 Task: Create a due date automation trigger when advanced on, 2 days after a card is due add content with a name or a description not containing resume at 11:00 AM.
Action: Mouse moved to (910, 258)
Screenshot: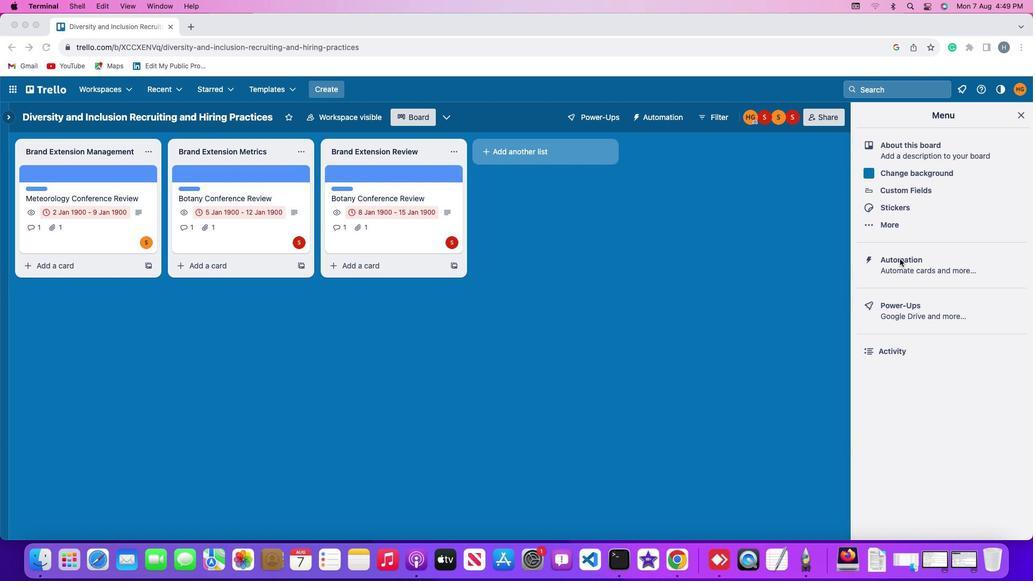 
Action: Mouse pressed left at (910, 258)
Screenshot: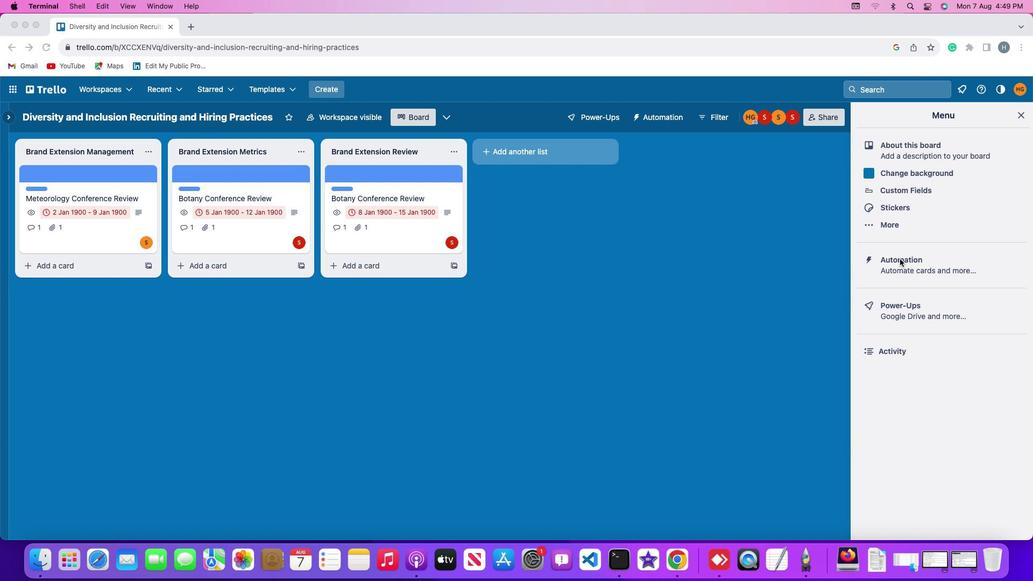 
Action: Mouse pressed left at (910, 258)
Screenshot: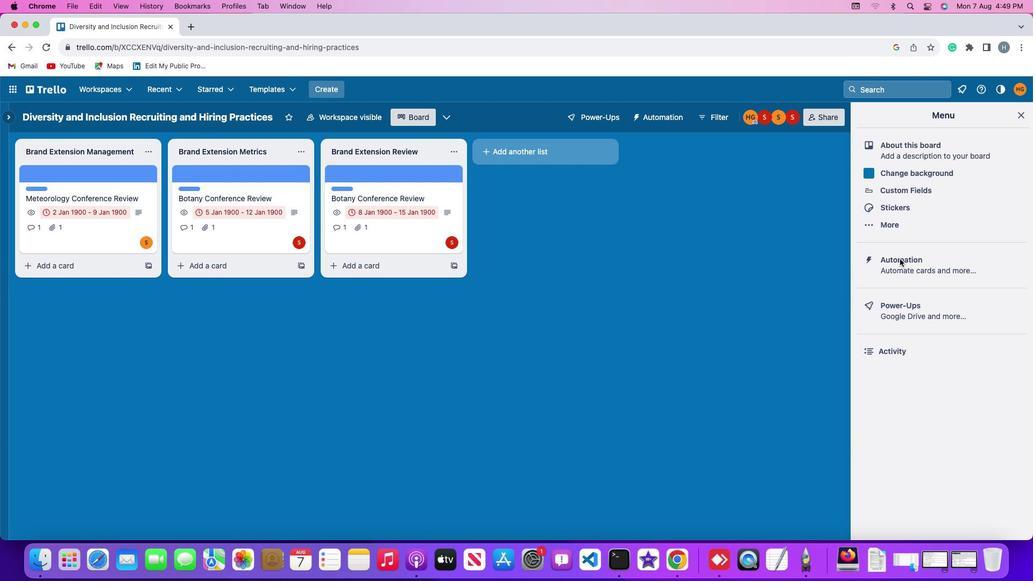 
Action: Mouse moved to (87, 256)
Screenshot: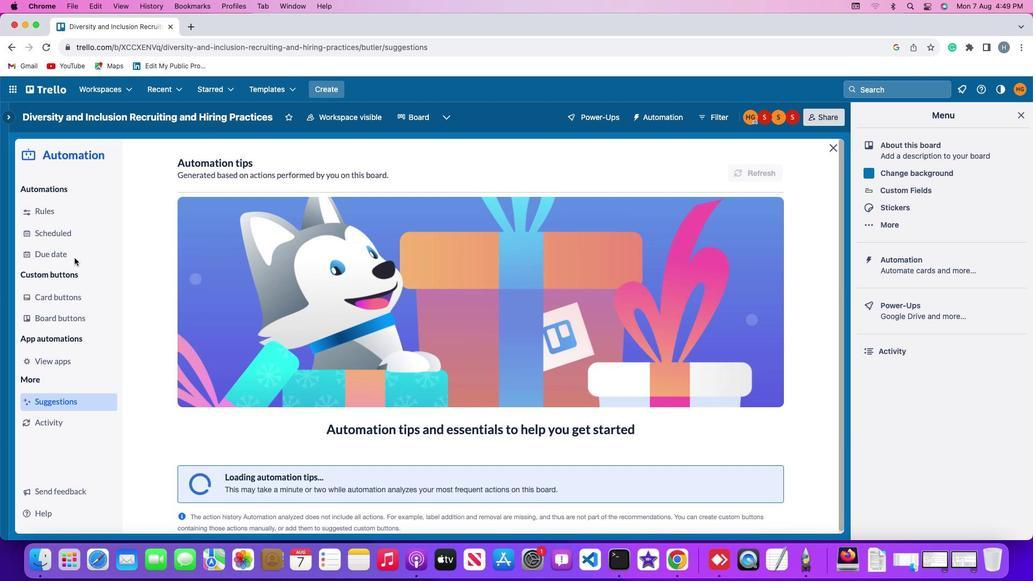 
Action: Mouse pressed left at (87, 256)
Screenshot: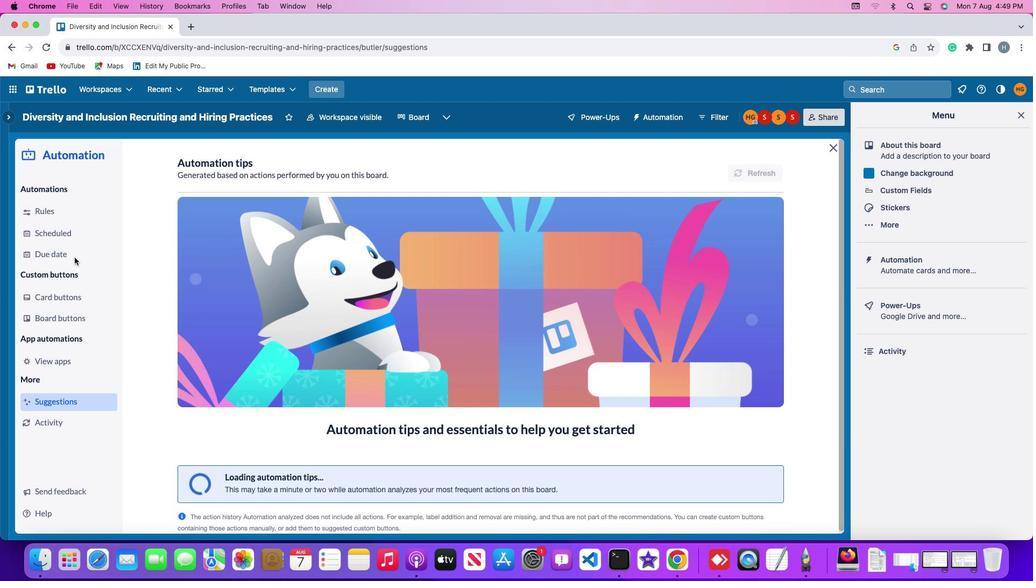
Action: Mouse moved to (749, 162)
Screenshot: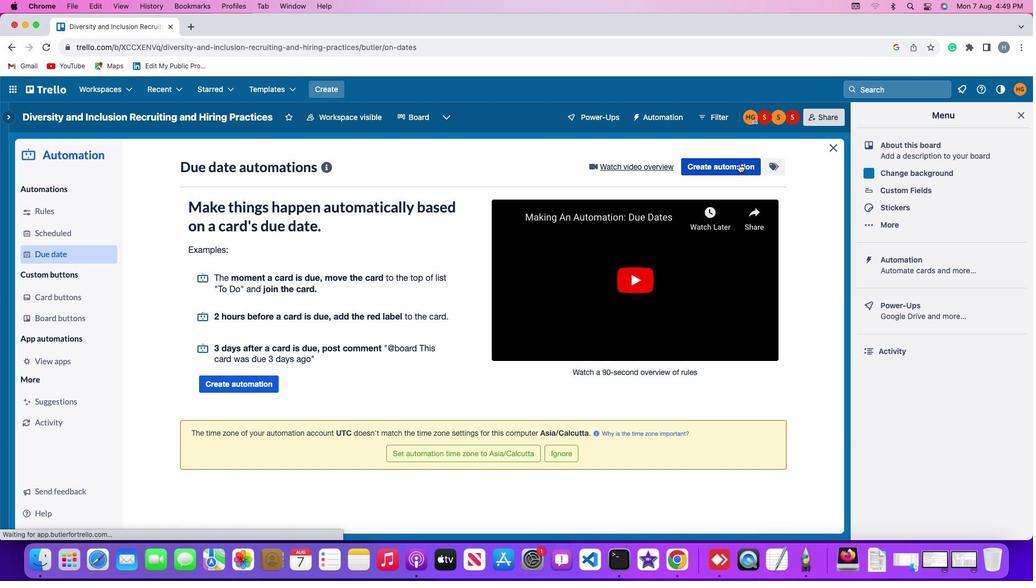 
Action: Mouse pressed left at (749, 162)
Screenshot: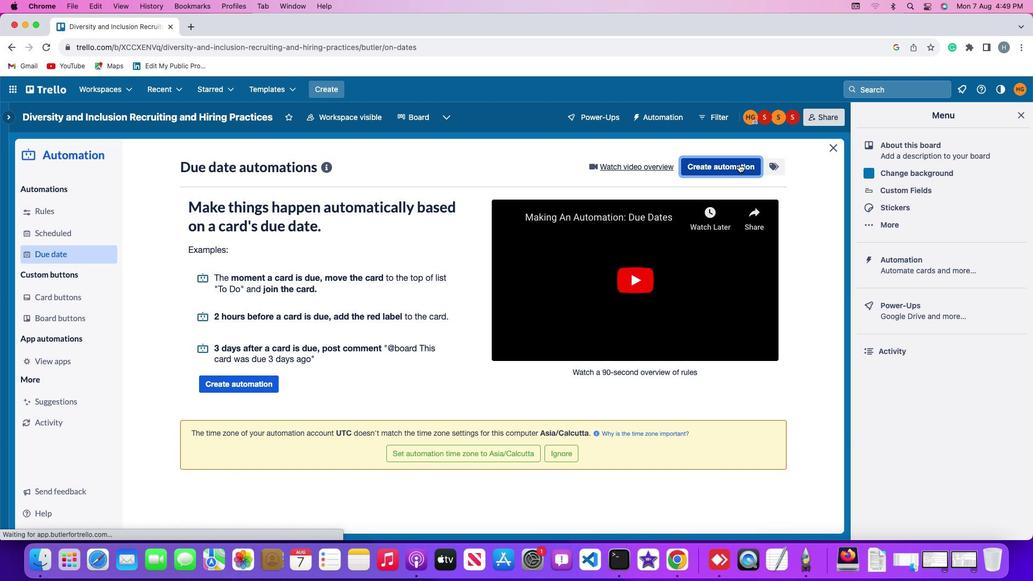 
Action: Mouse moved to (400, 268)
Screenshot: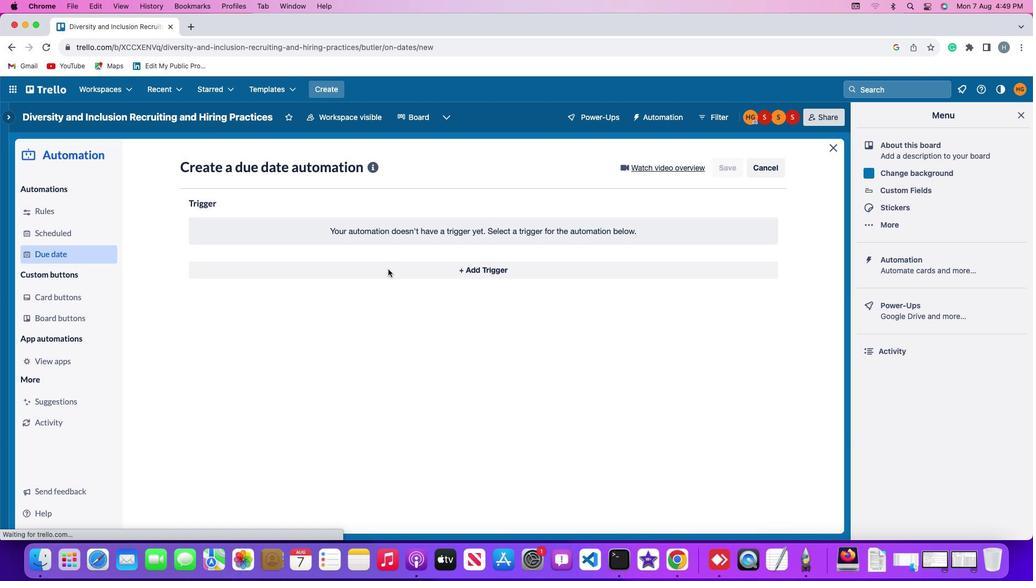 
Action: Mouse pressed left at (400, 268)
Screenshot: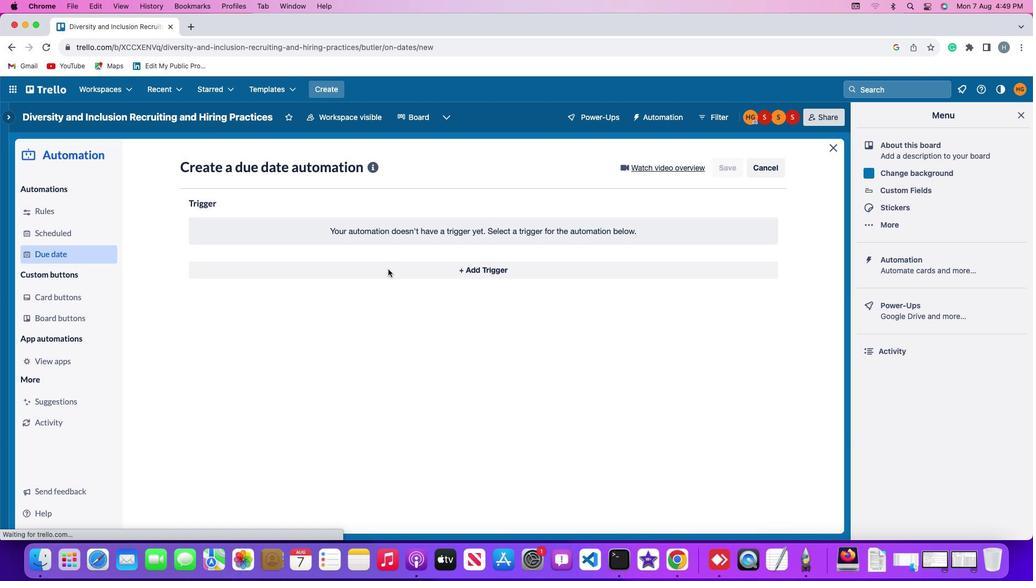 
Action: Mouse moved to (223, 437)
Screenshot: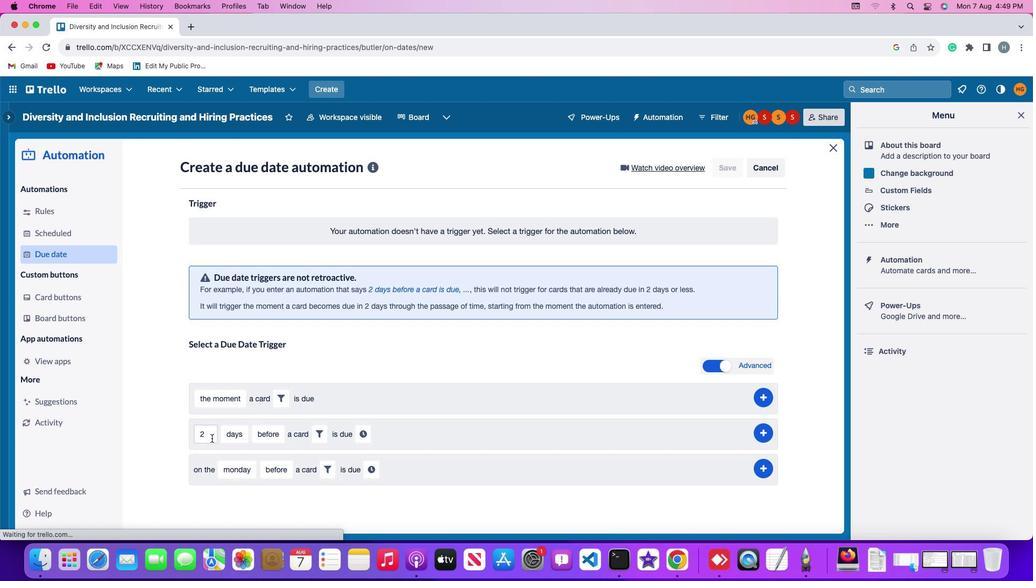
Action: Mouse pressed left at (223, 437)
Screenshot: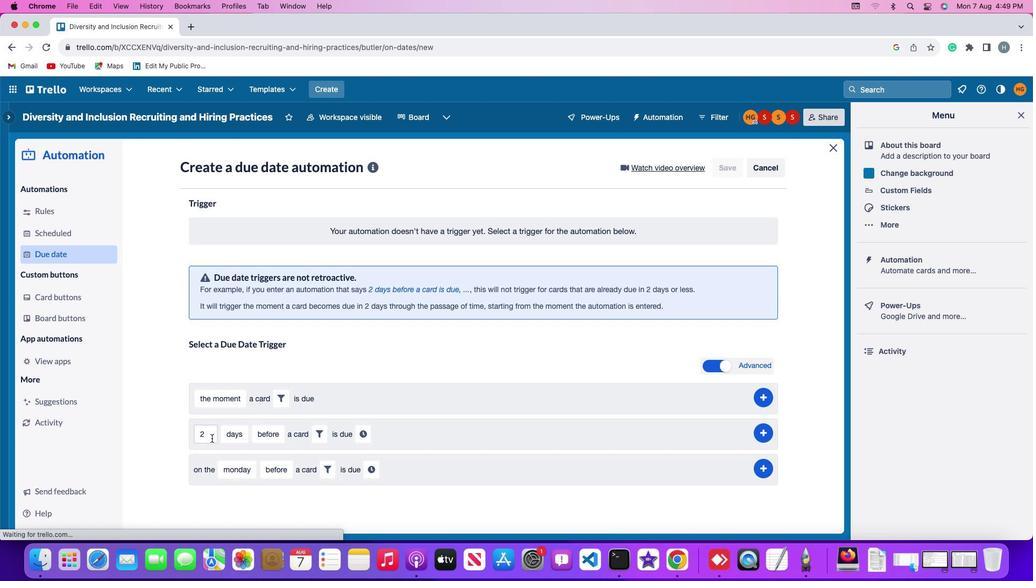 
Action: Mouse moved to (224, 435)
Screenshot: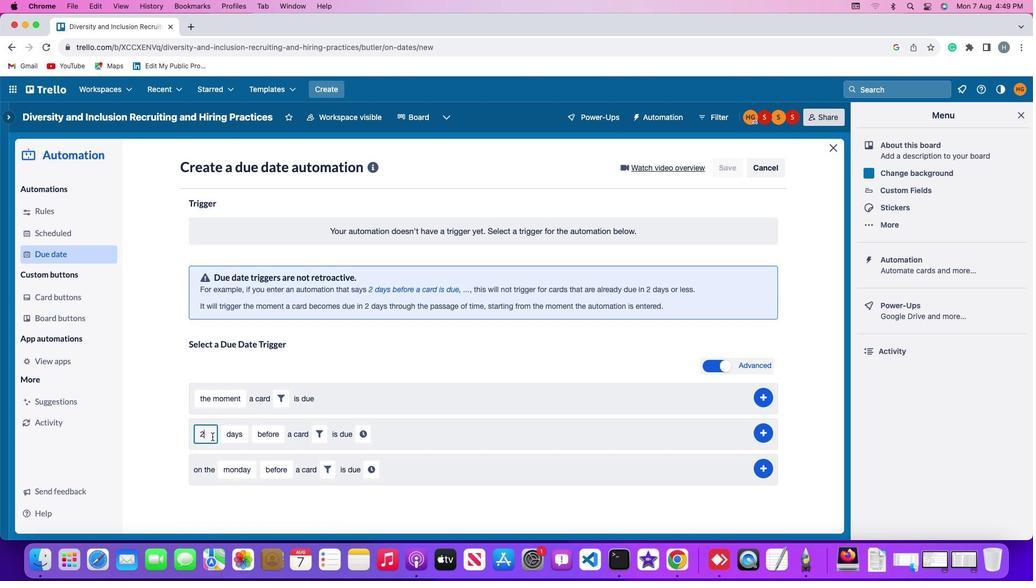 
Action: Key pressed Key.backspace'2'
Screenshot: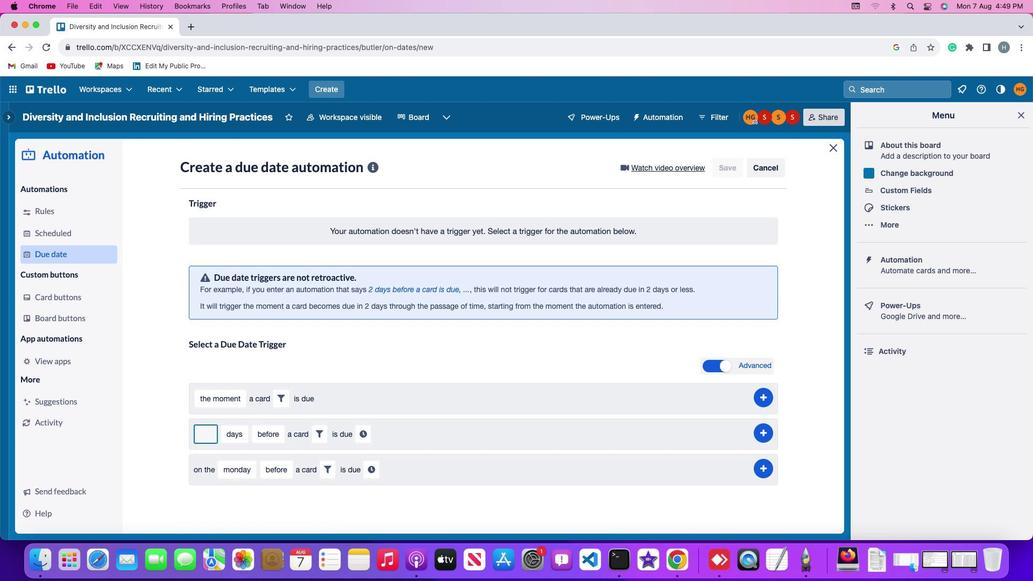 
Action: Mouse moved to (251, 436)
Screenshot: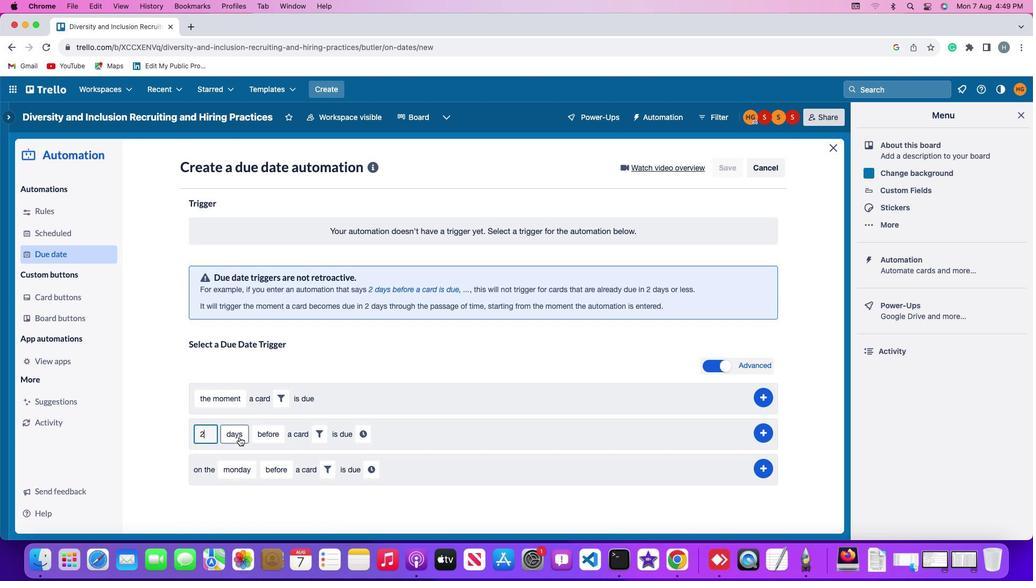 
Action: Mouse pressed left at (251, 436)
Screenshot: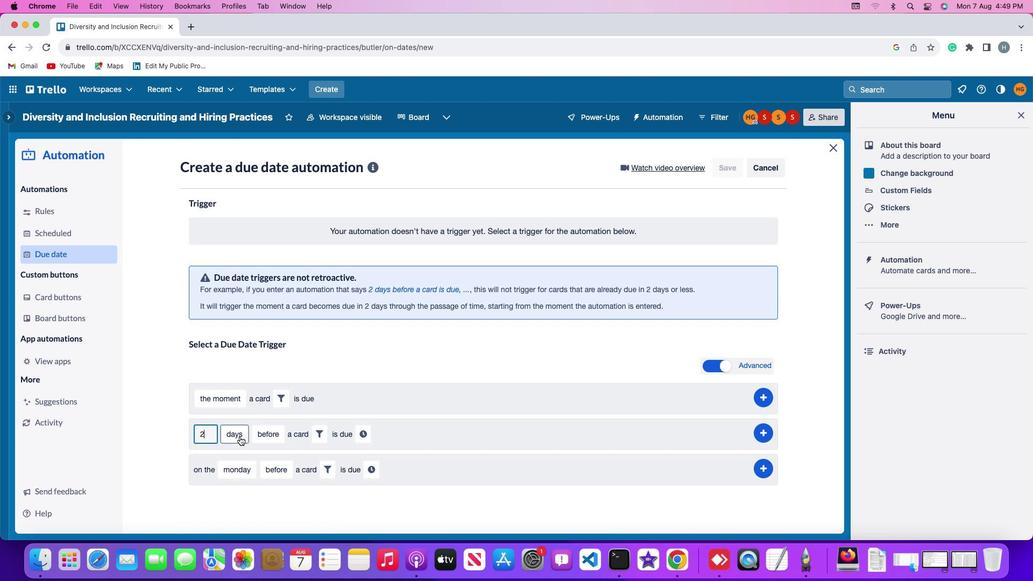 
Action: Mouse moved to (259, 458)
Screenshot: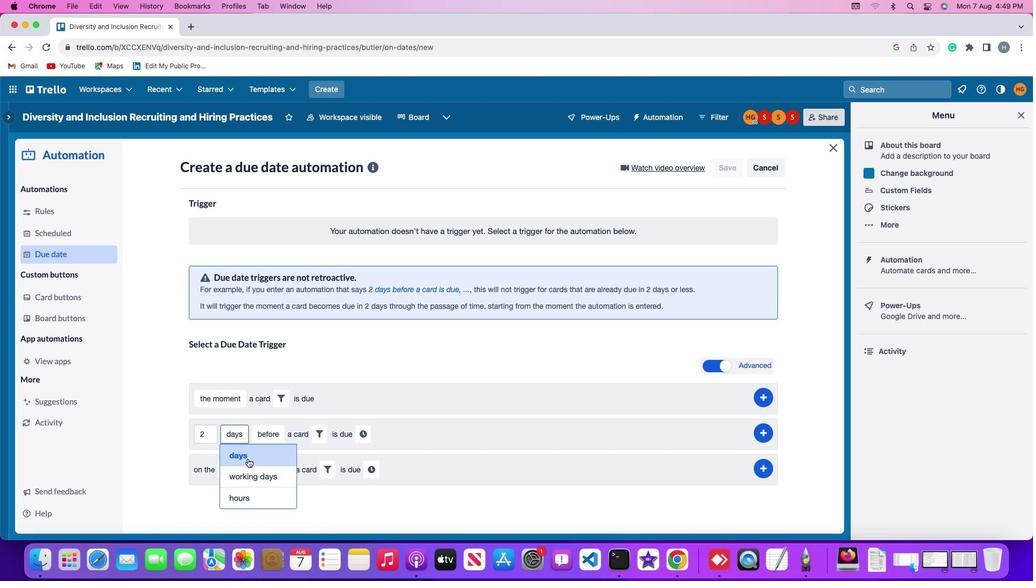 
Action: Mouse pressed left at (259, 458)
Screenshot: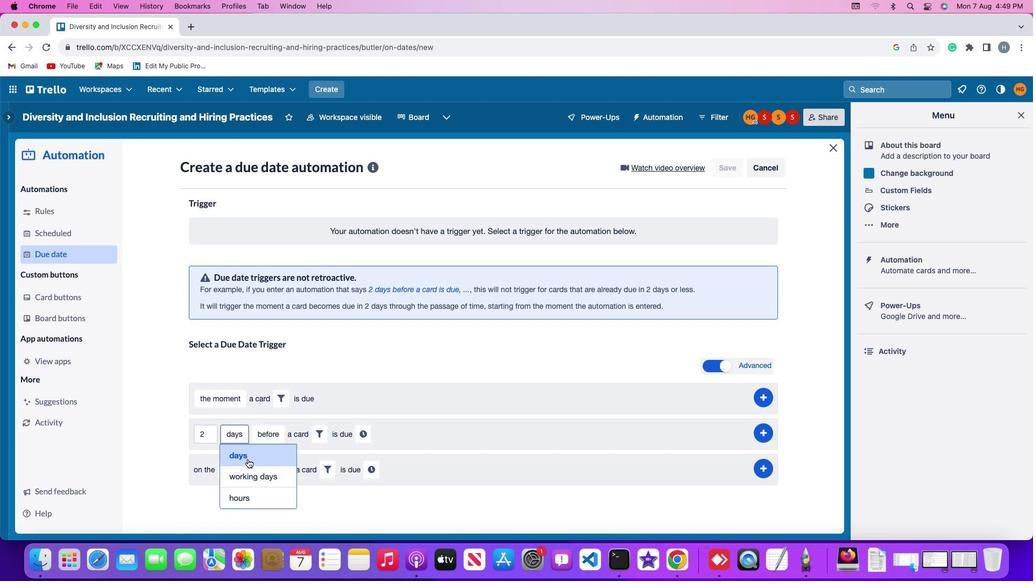 
Action: Mouse moved to (286, 430)
Screenshot: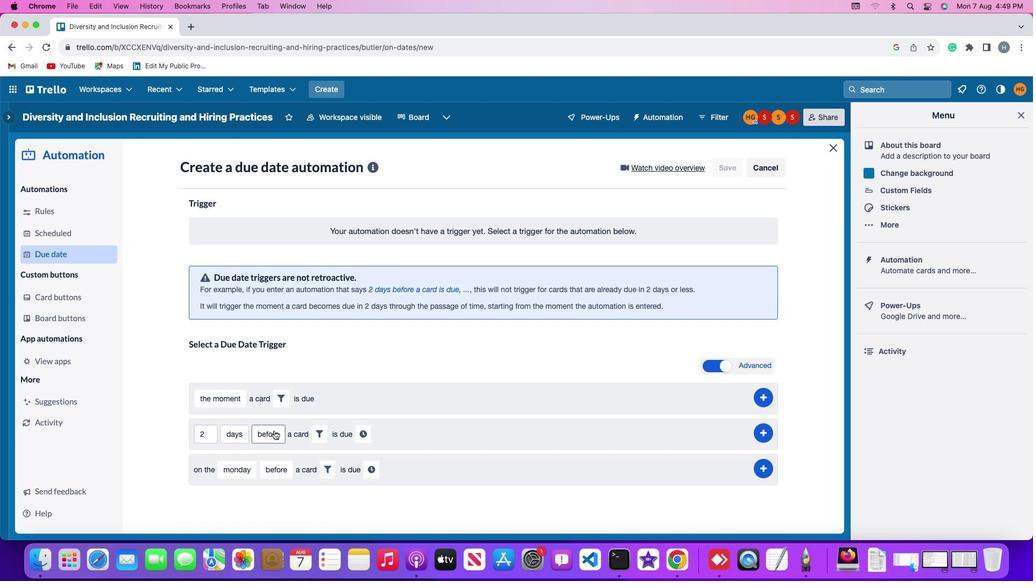 
Action: Mouse pressed left at (286, 430)
Screenshot: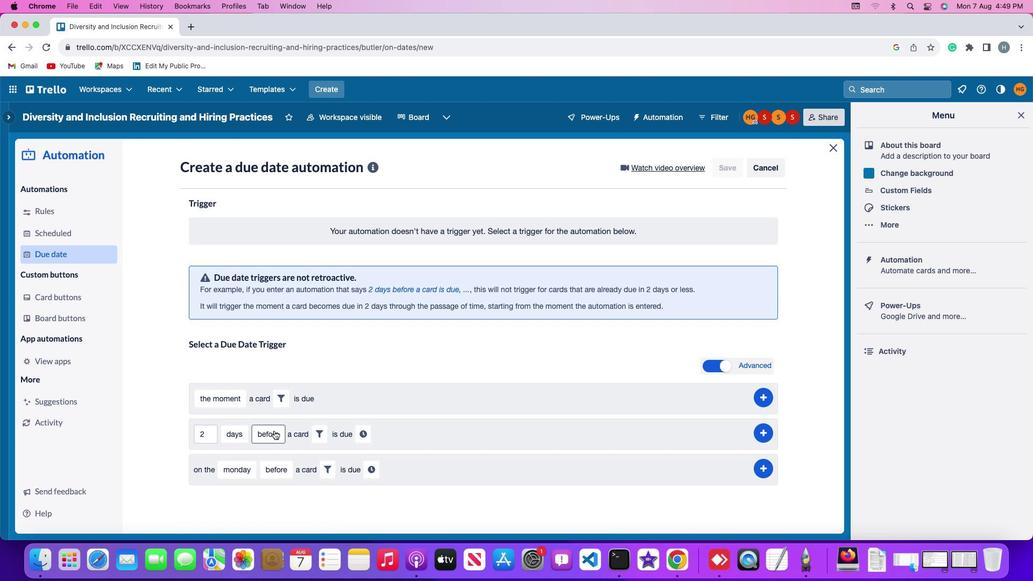 
Action: Mouse moved to (286, 473)
Screenshot: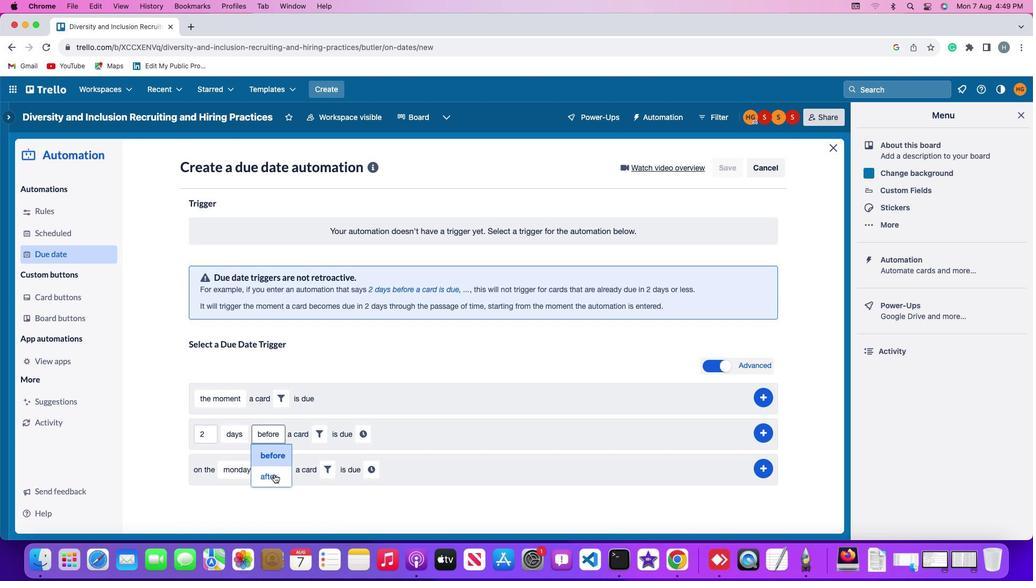 
Action: Mouse pressed left at (286, 473)
Screenshot: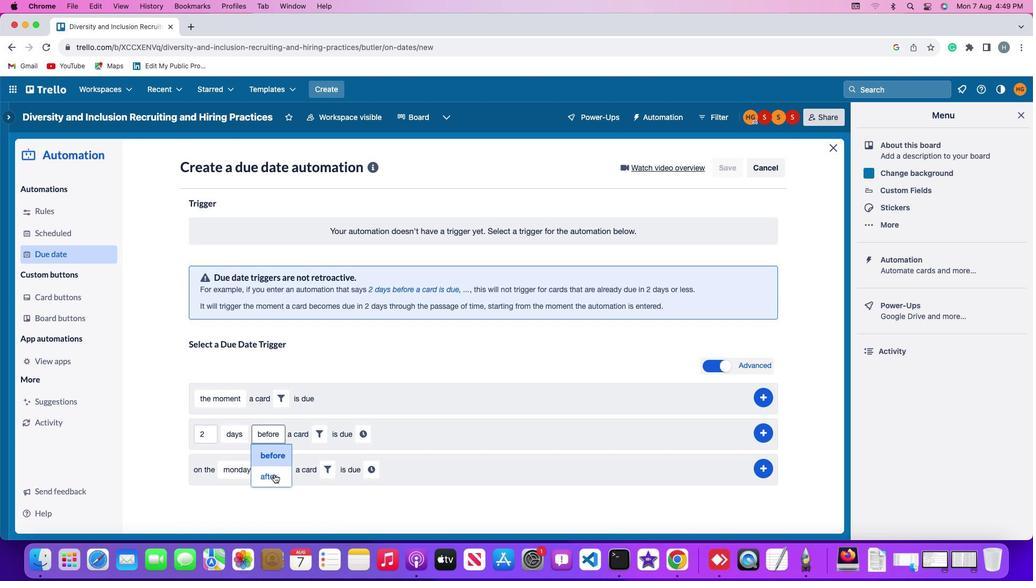 
Action: Mouse moved to (322, 426)
Screenshot: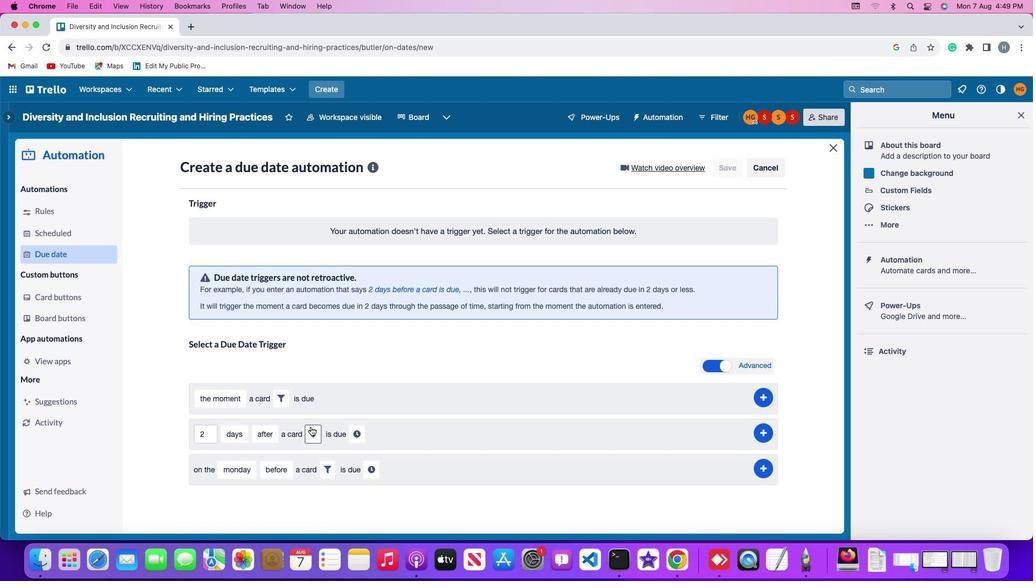 
Action: Mouse pressed left at (322, 426)
Screenshot: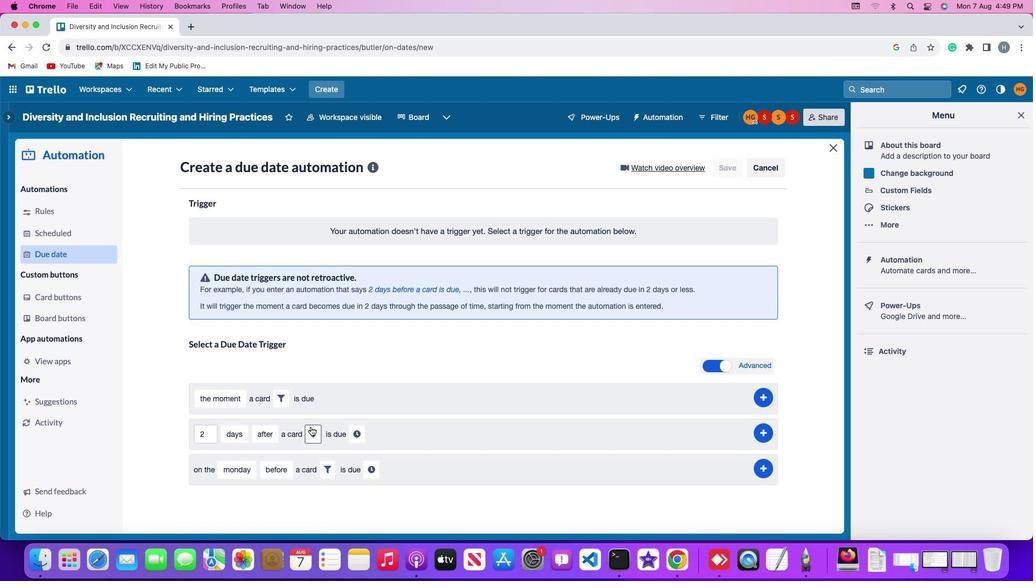 
Action: Mouse moved to (461, 464)
Screenshot: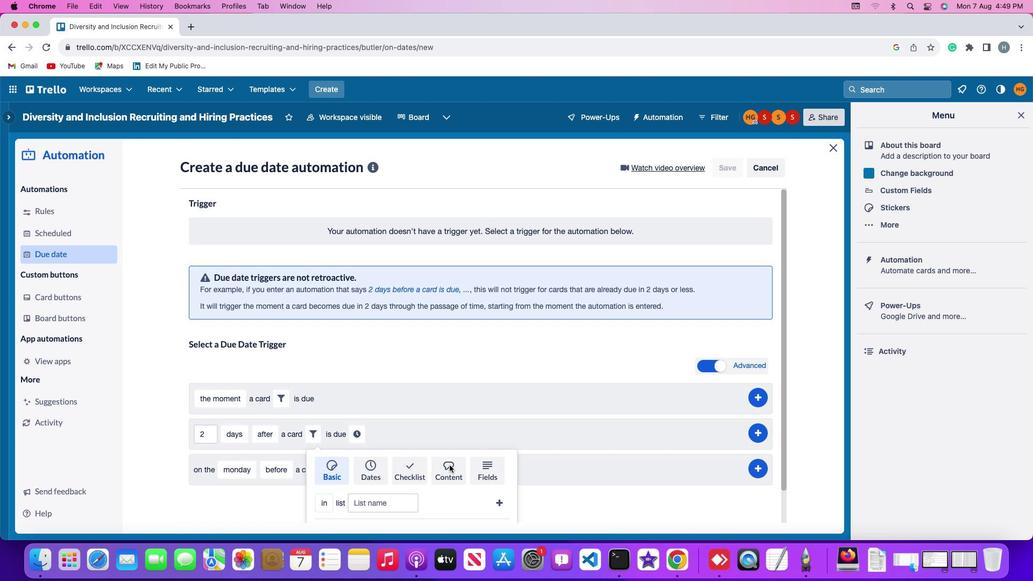 
Action: Mouse pressed left at (461, 464)
Screenshot: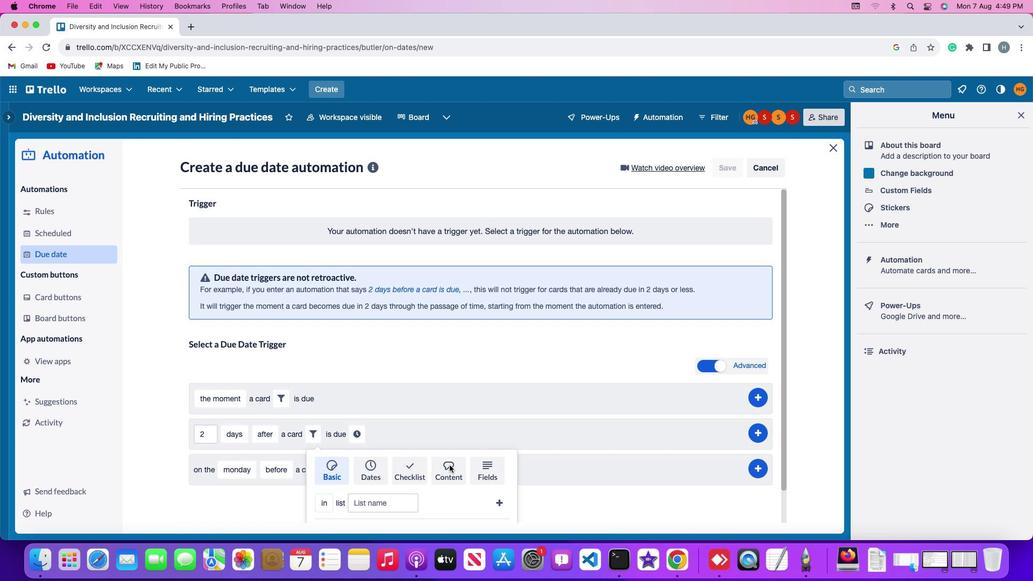 
Action: Mouse moved to (360, 501)
Screenshot: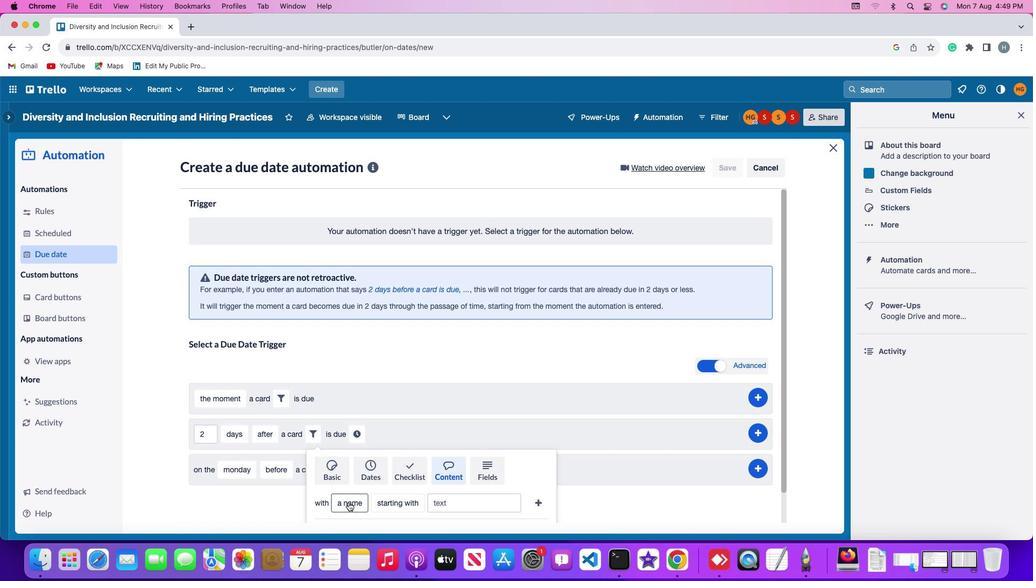 
Action: Mouse pressed left at (360, 501)
Screenshot: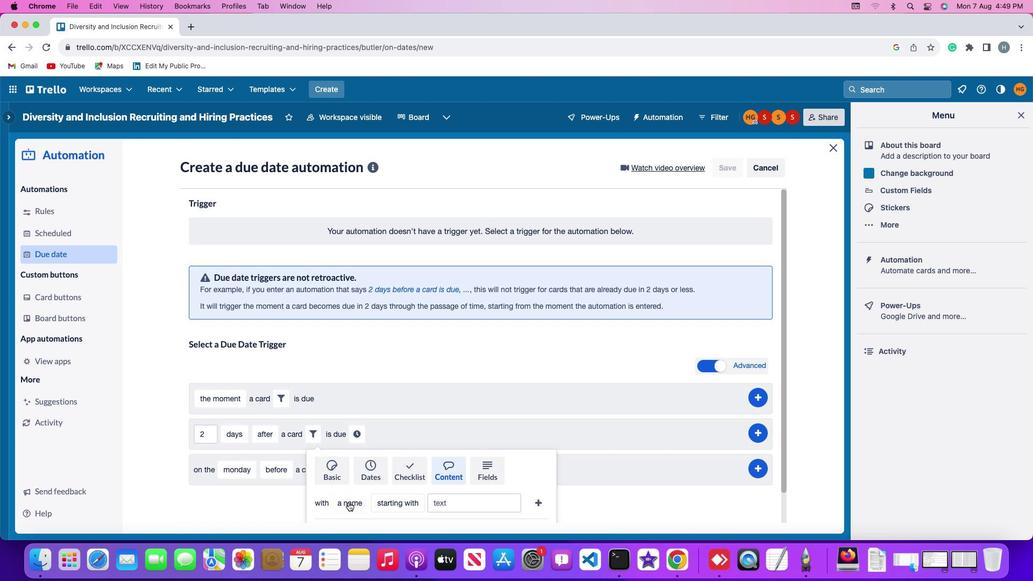 
Action: Mouse moved to (369, 478)
Screenshot: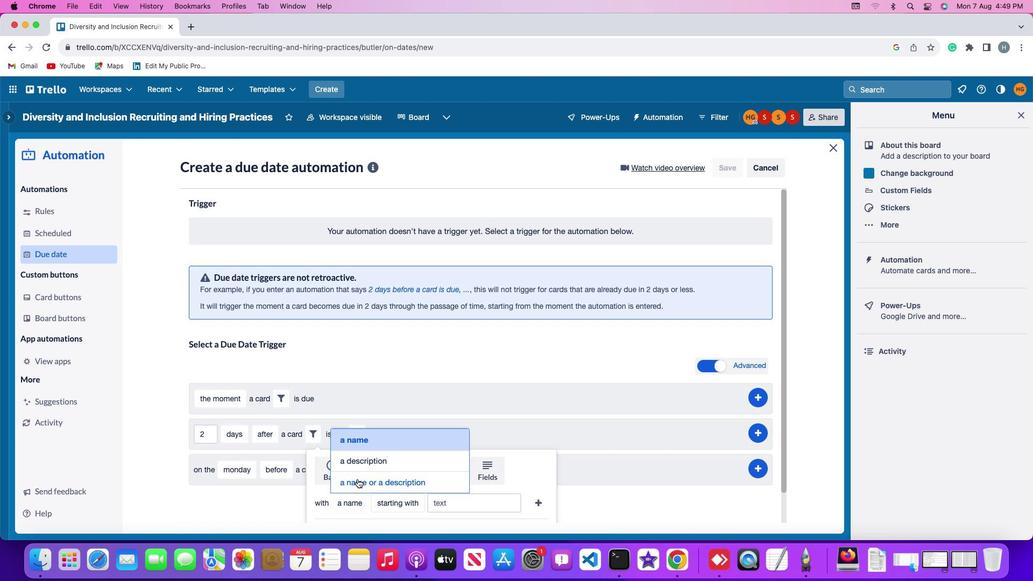 
Action: Mouse pressed left at (369, 478)
Screenshot: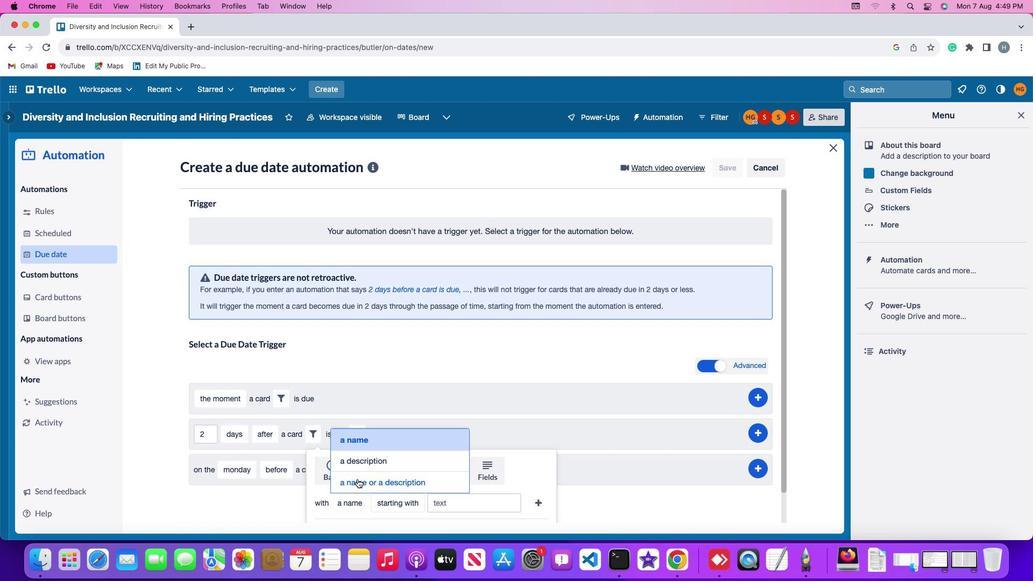 
Action: Mouse moved to (458, 501)
Screenshot: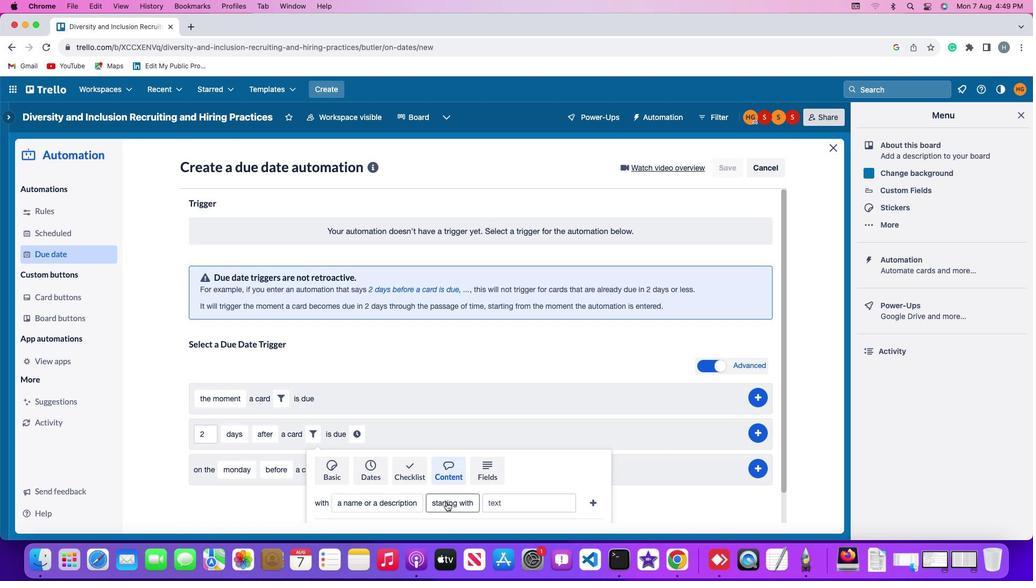 
Action: Mouse pressed left at (458, 501)
Screenshot: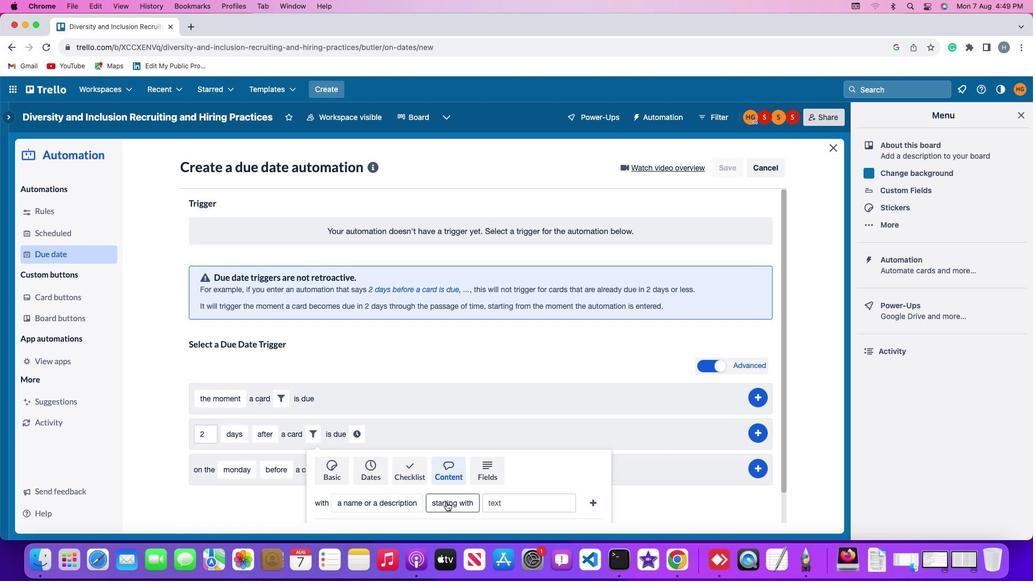 
Action: Mouse moved to (470, 481)
Screenshot: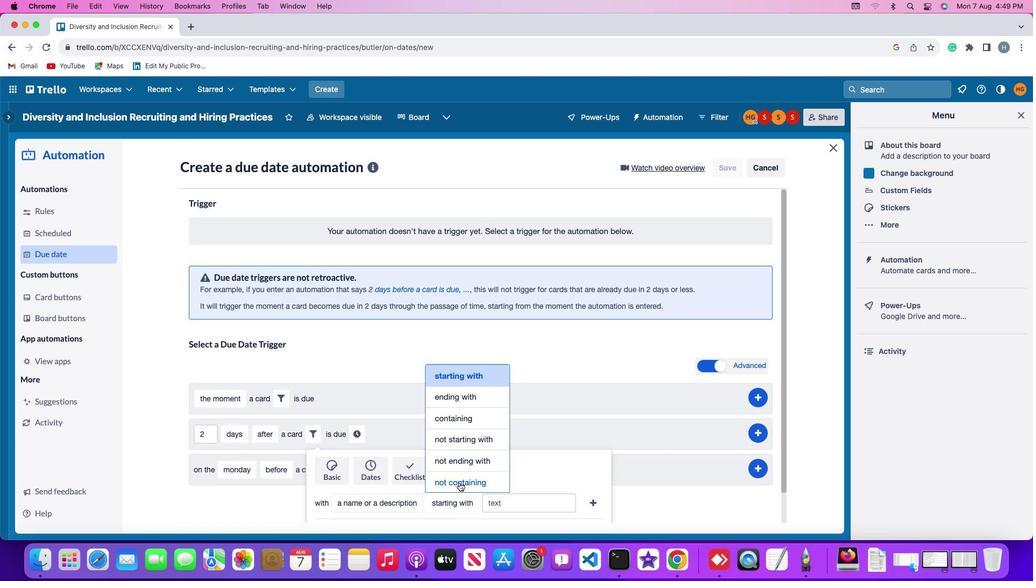 
Action: Mouse pressed left at (470, 481)
Screenshot: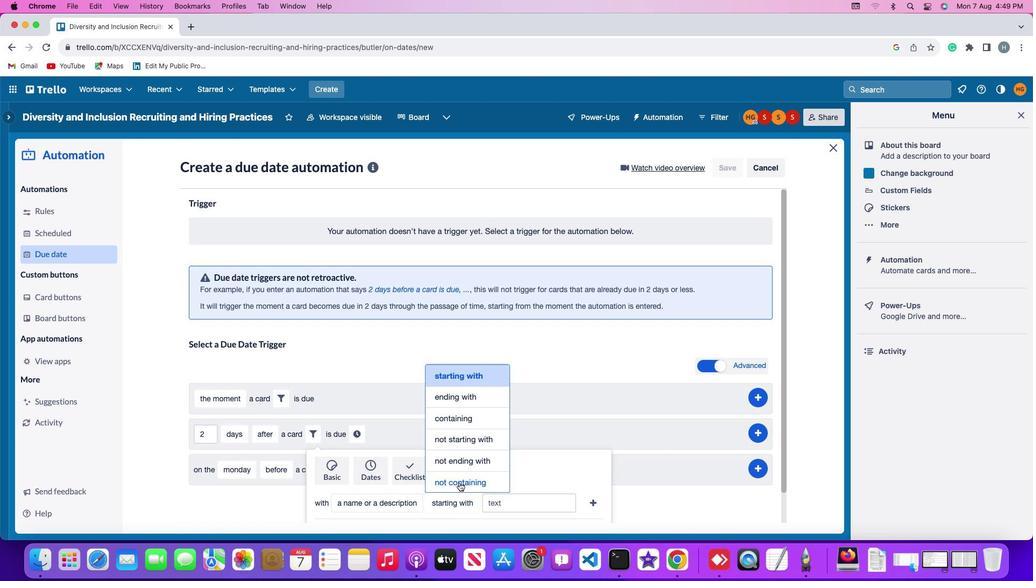 
Action: Mouse moved to (535, 510)
Screenshot: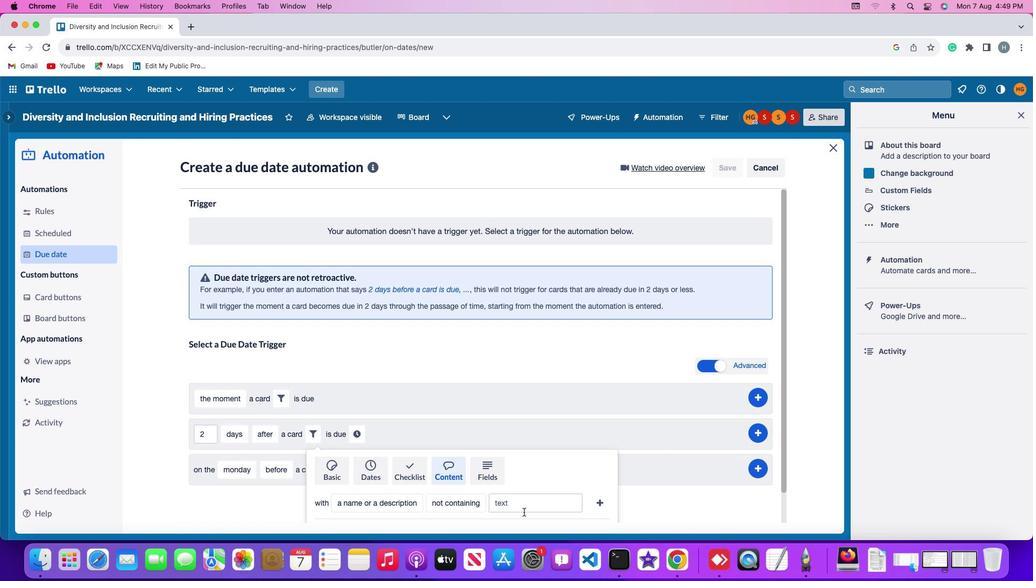 
Action: Mouse pressed left at (535, 510)
Screenshot: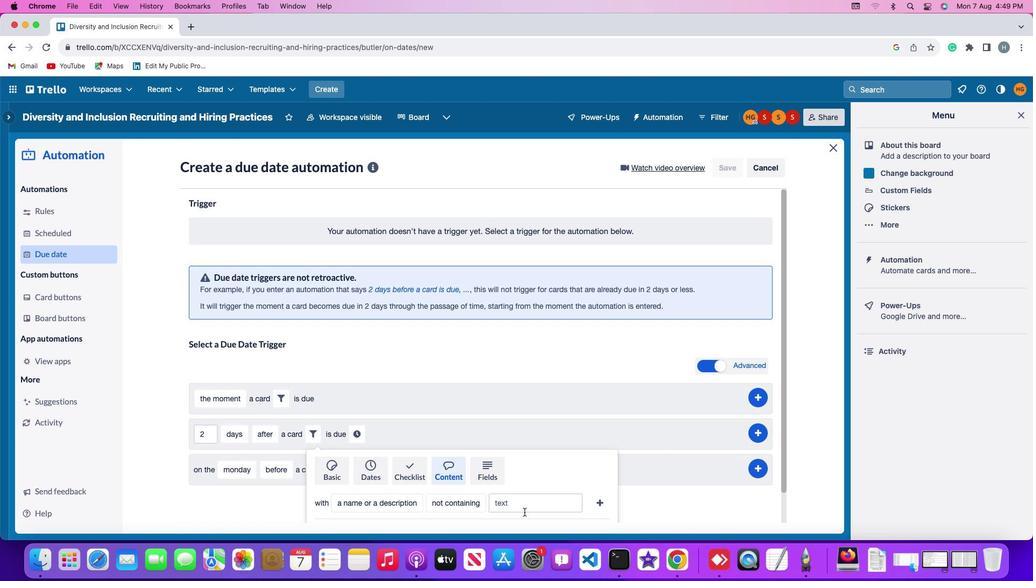 
Action: Mouse moved to (536, 508)
Screenshot: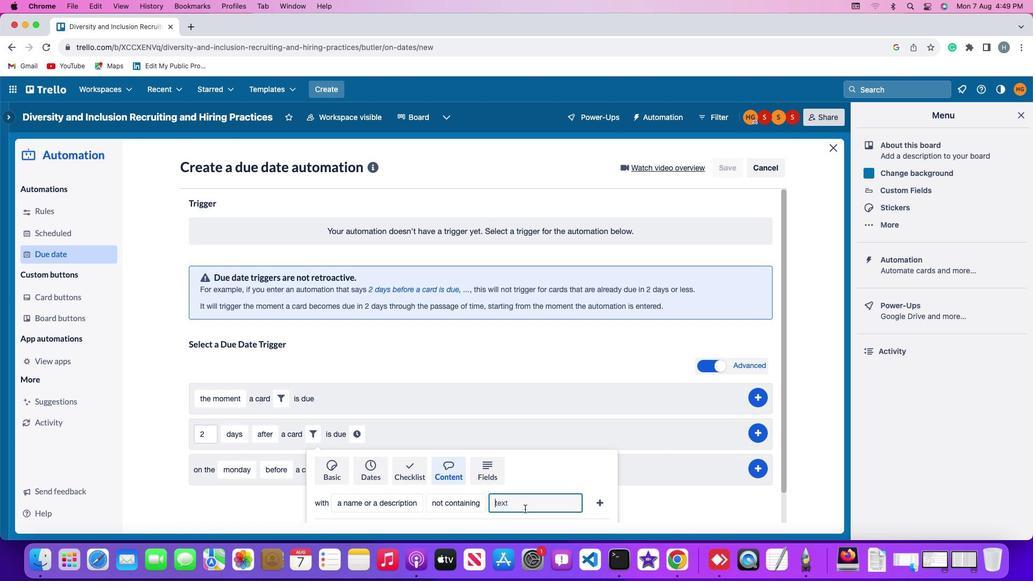 
Action: Key pressed 'r''e''s''u''m''e'
Screenshot: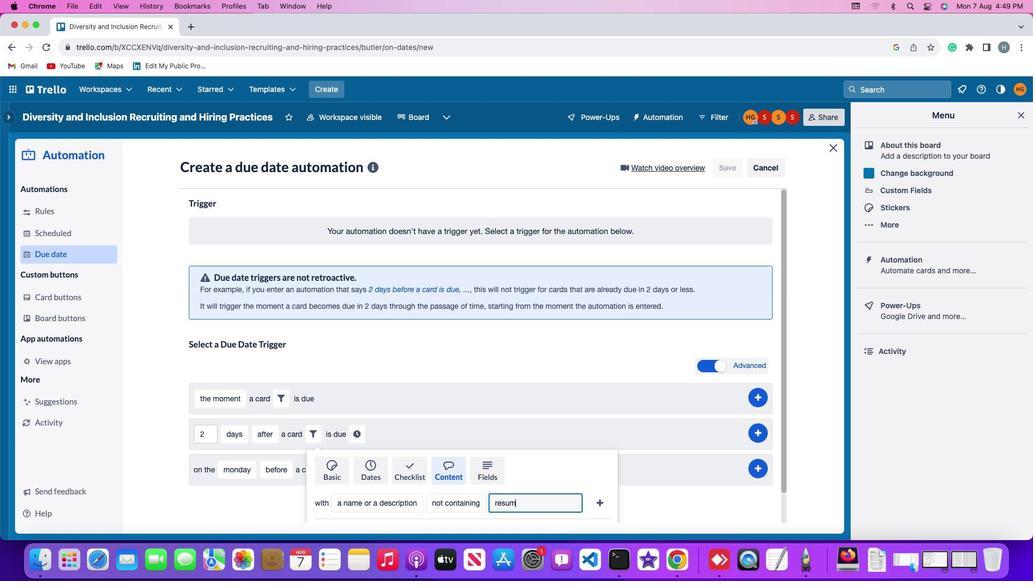 
Action: Mouse moved to (607, 501)
Screenshot: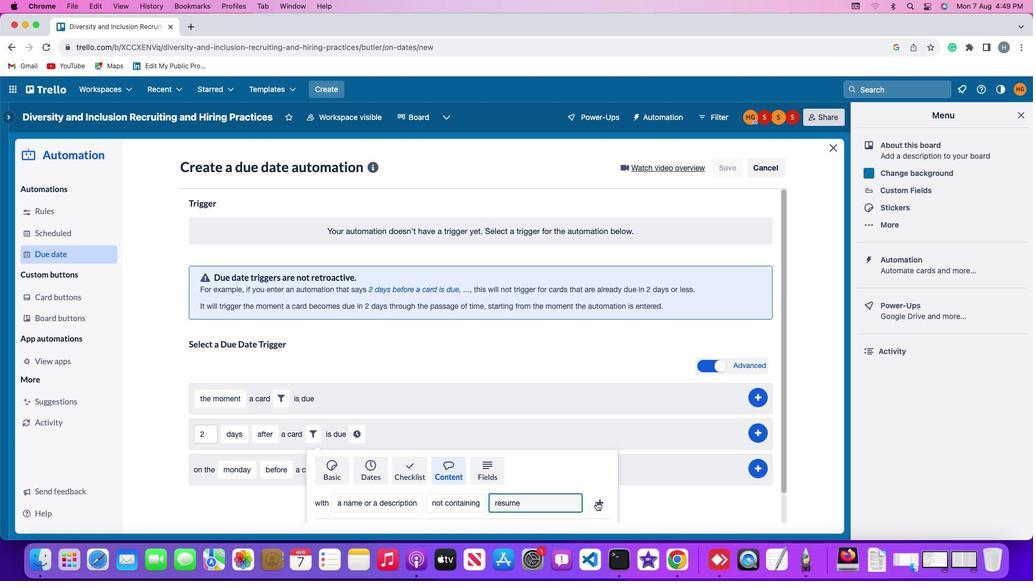 
Action: Mouse pressed left at (607, 501)
Screenshot: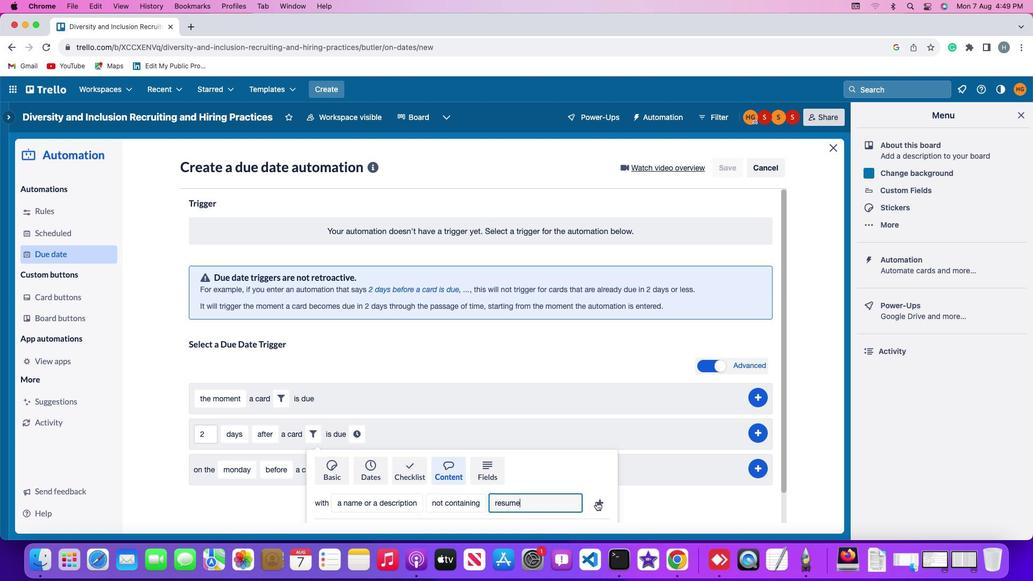 
Action: Mouse moved to (577, 430)
Screenshot: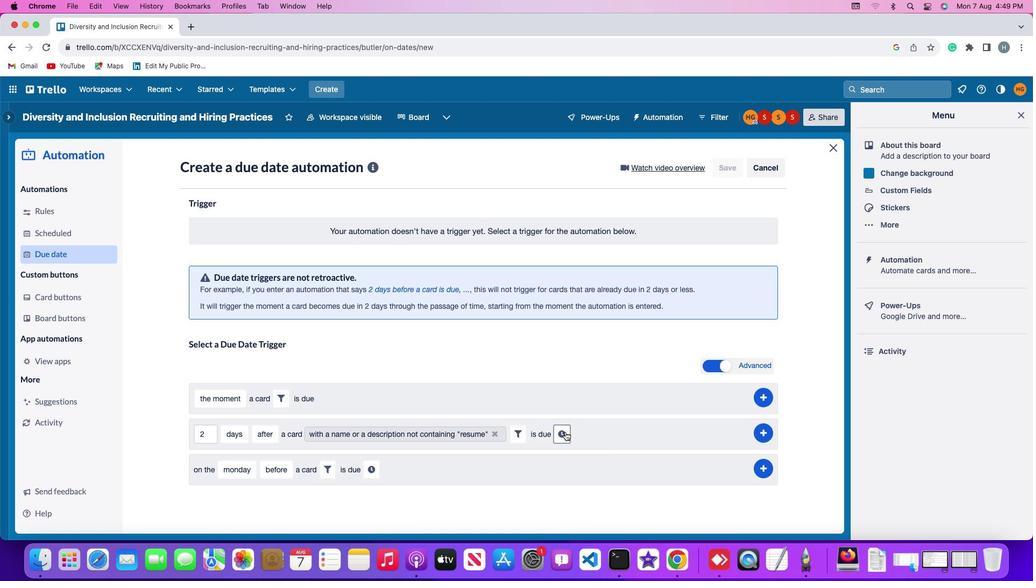 
Action: Mouse pressed left at (577, 430)
Screenshot: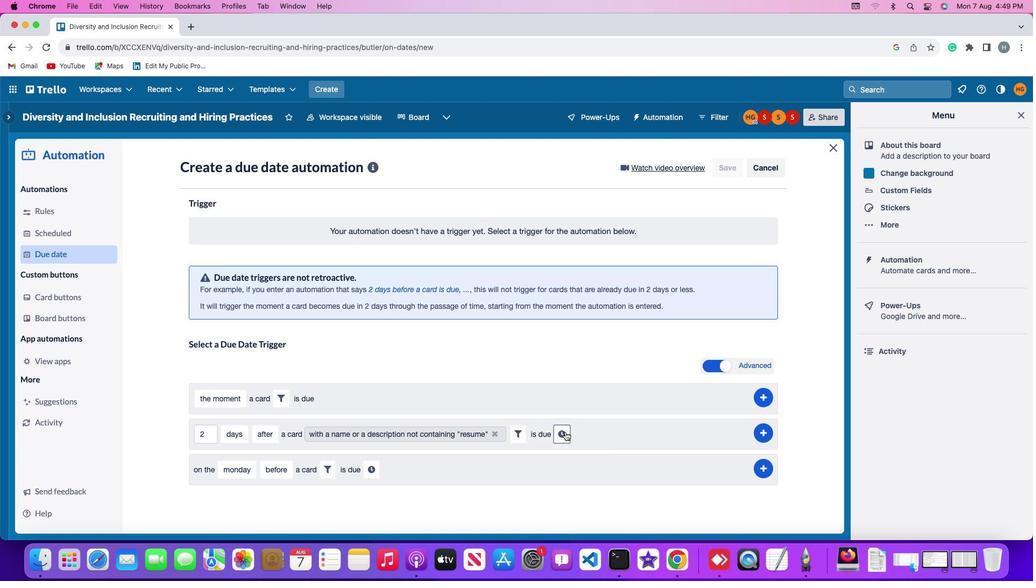 
Action: Mouse moved to (596, 437)
Screenshot: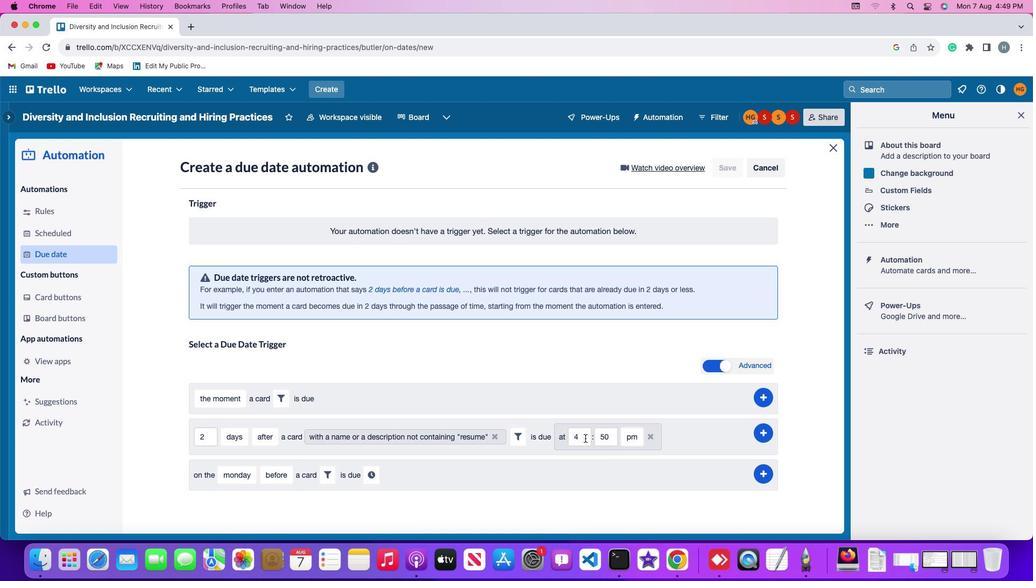 
Action: Mouse pressed left at (596, 437)
Screenshot: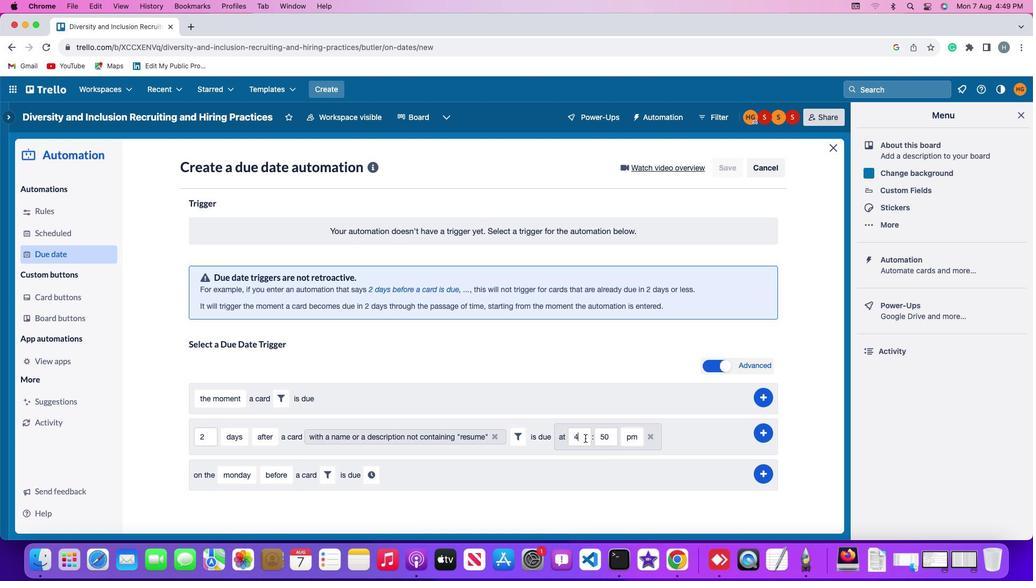 
Action: Mouse moved to (595, 437)
Screenshot: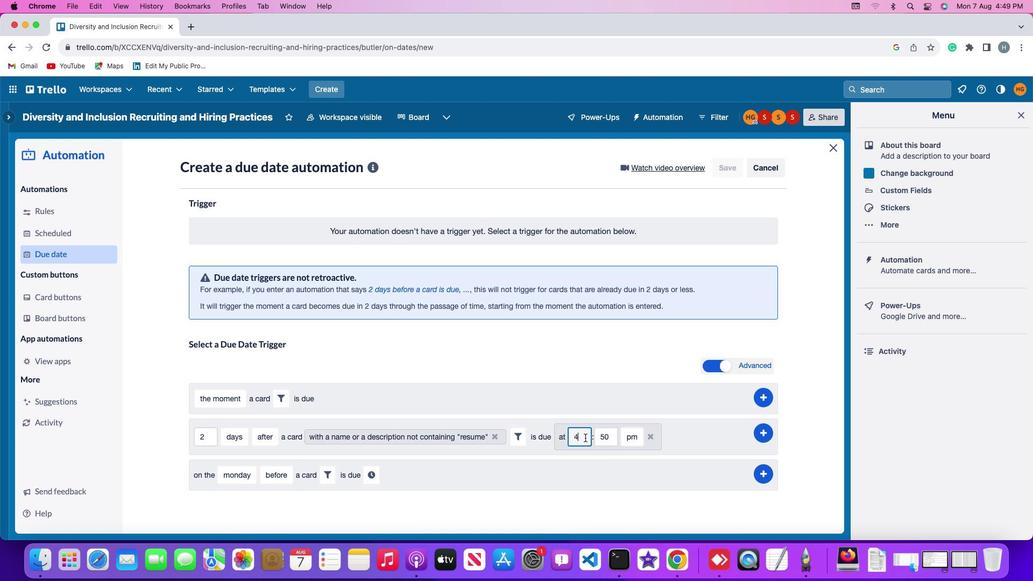 
Action: Key pressed Key.backspace'1''1'
Screenshot: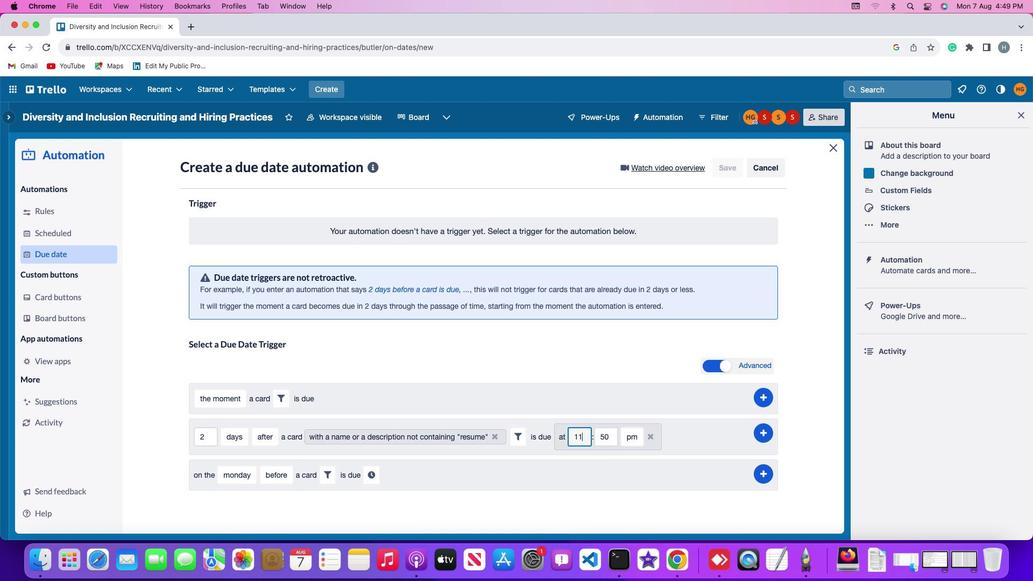 
Action: Mouse moved to (621, 434)
Screenshot: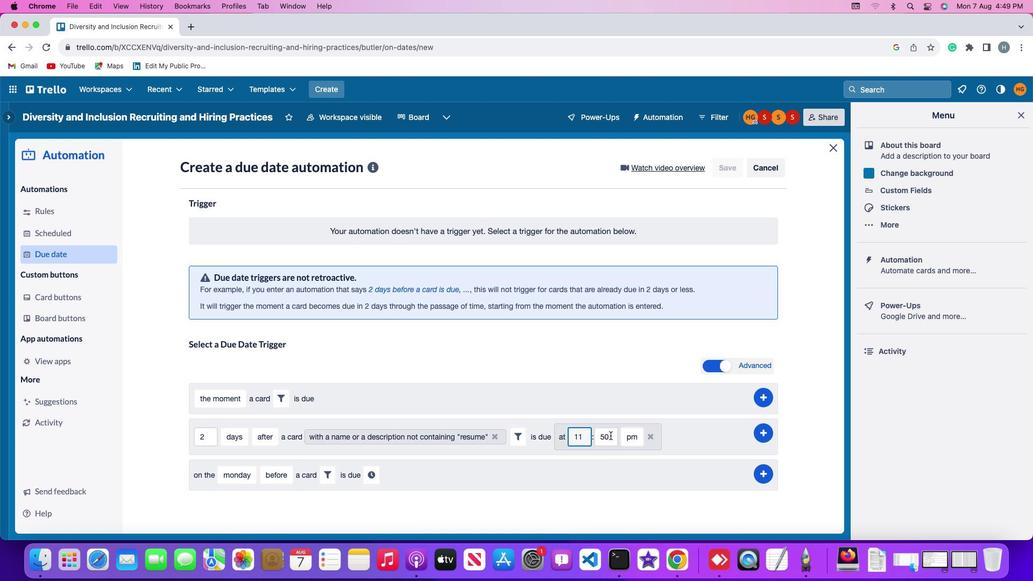 
Action: Mouse pressed left at (621, 434)
Screenshot: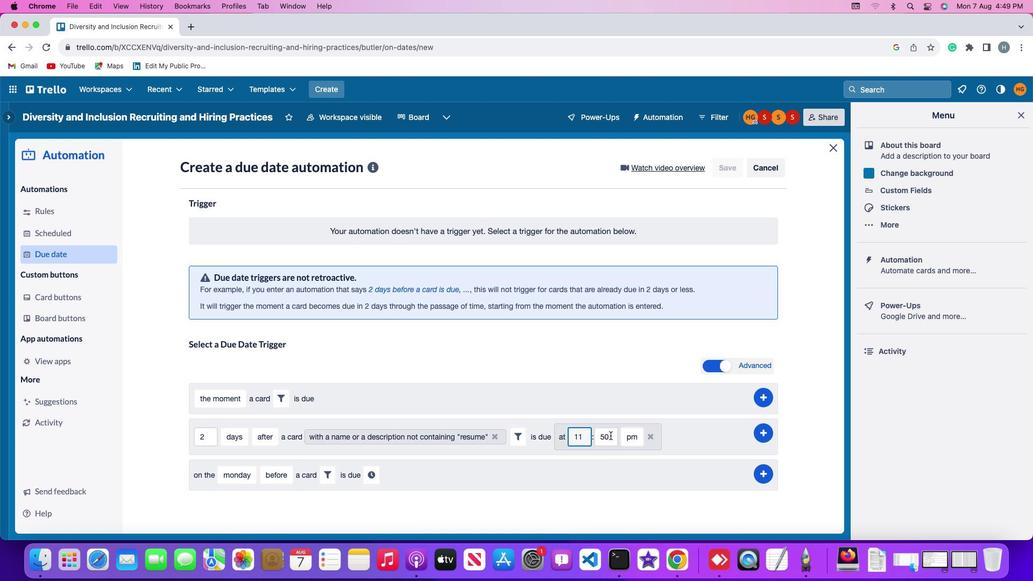 
Action: Mouse moved to (621, 434)
Screenshot: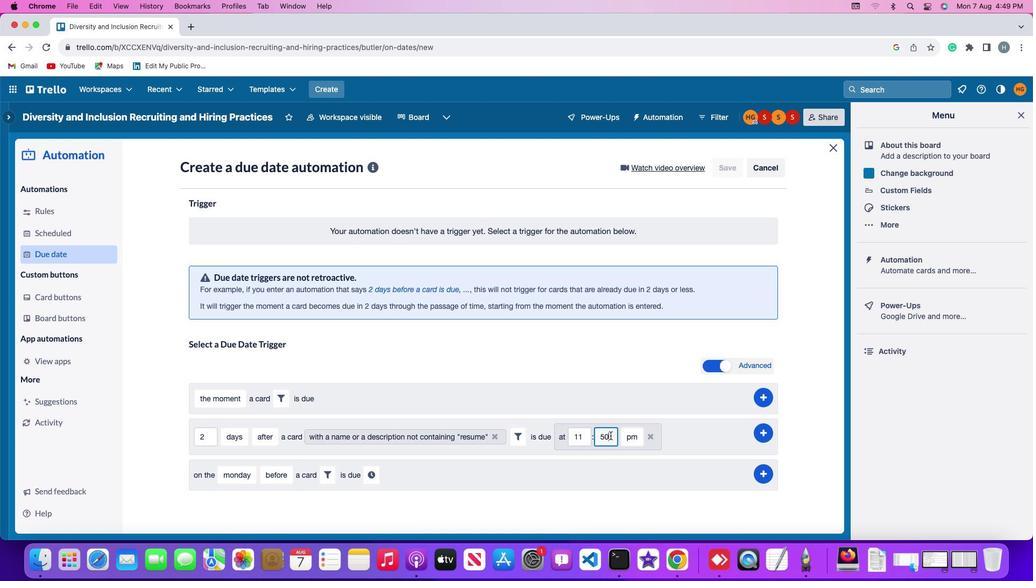 
Action: Key pressed Key.backspaceKey.backspaceKey.backspace'0''0'
Screenshot: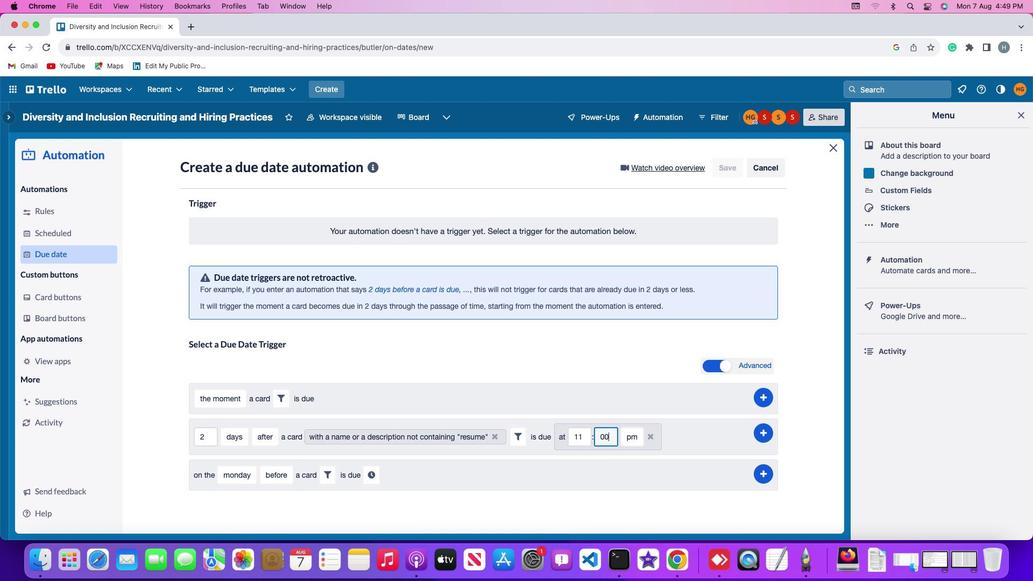 
Action: Mouse moved to (642, 435)
Screenshot: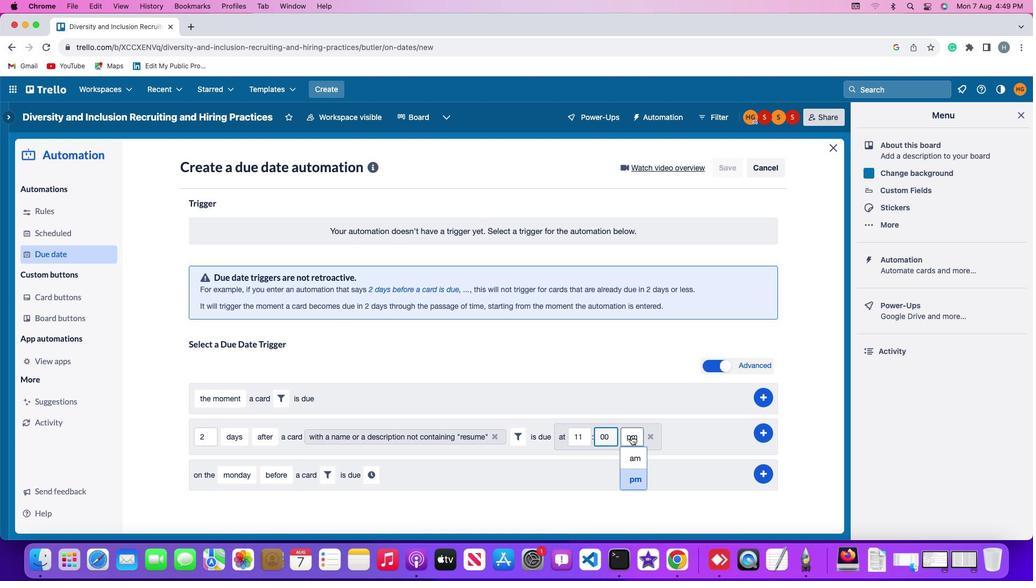 
Action: Mouse pressed left at (642, 435)
Screenshot: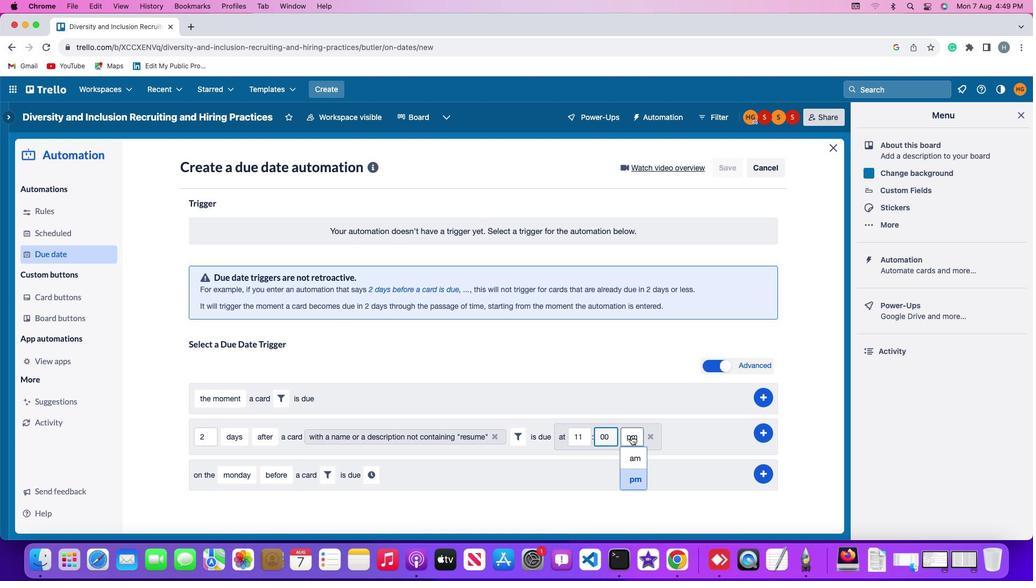 
Action: Mouse moved to (643, 453)
Screenshot: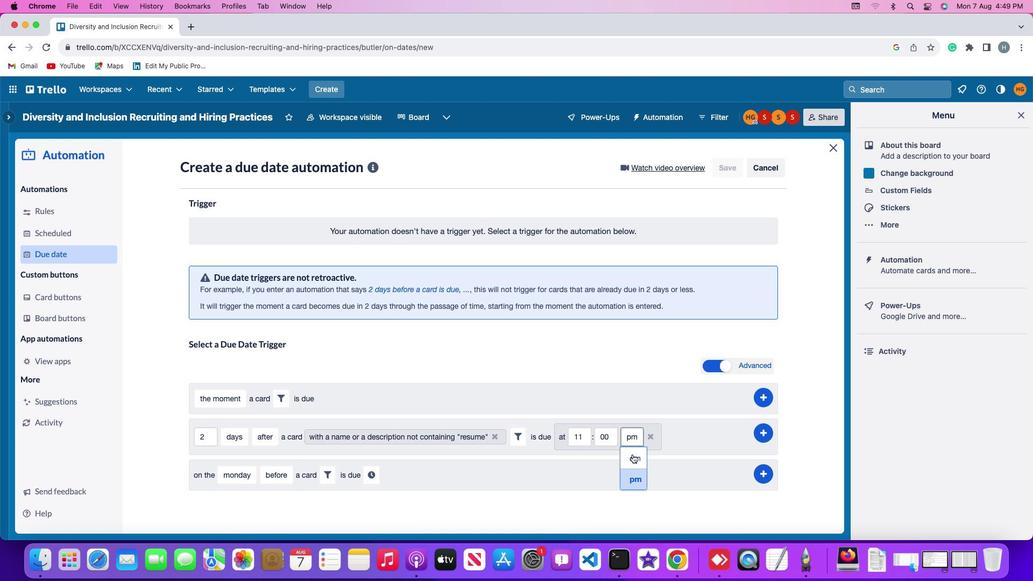 
Action: Mouse pressed left at (643, 453)
Screenshot: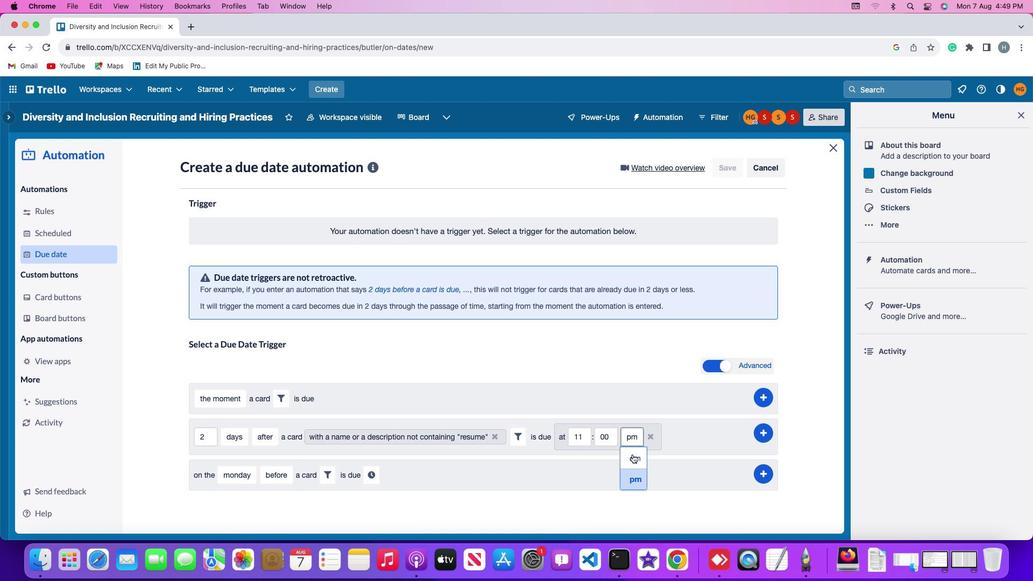 
Action: Mouse moved to (772, 427)
Screenshot: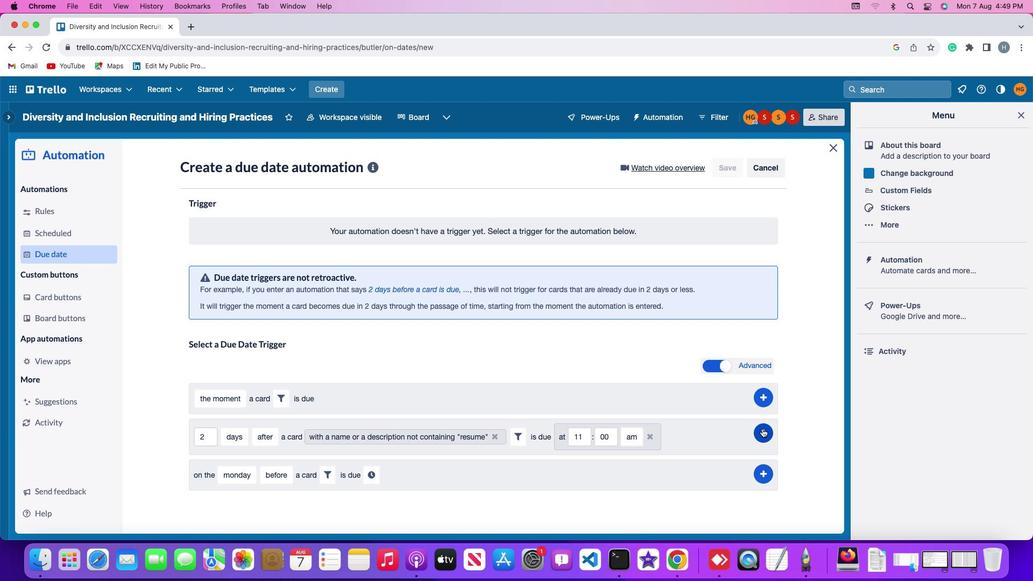 
Action: Mouse pressed left at (772, 427)
Screenshot: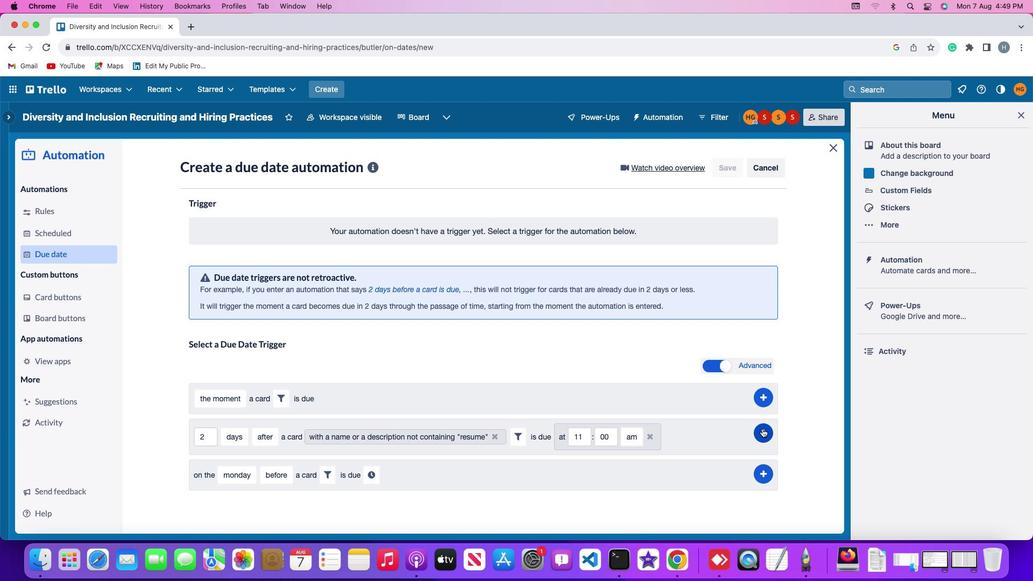 
Action: Mouse moved to (811, 346)
Screenshot: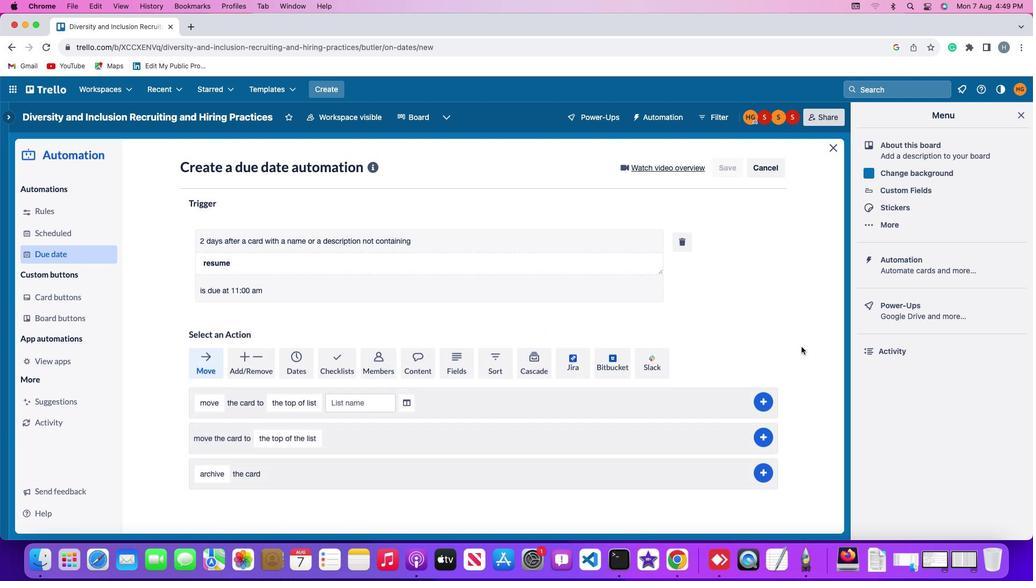 
